 Task: Add Sprouts Black Garlic Chicken And Mushroom Saute Meal to the cart.
Action: Mouse moved to (13, 117)
Screenshot: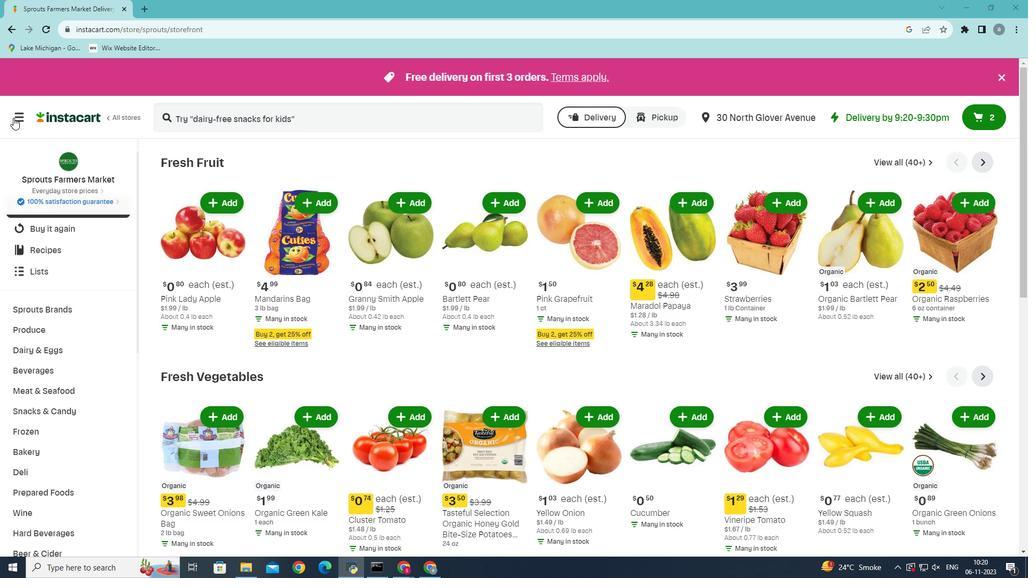 
Action: Mouse pressed left at (13, 117)
Screenshot: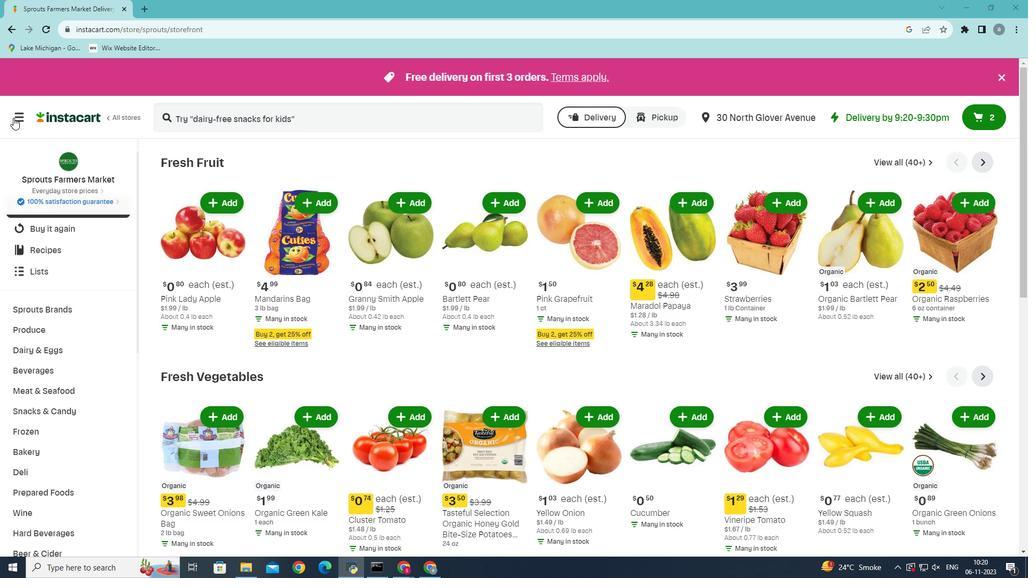 
Action: Mouse moved to (63, 297)
Screenshot: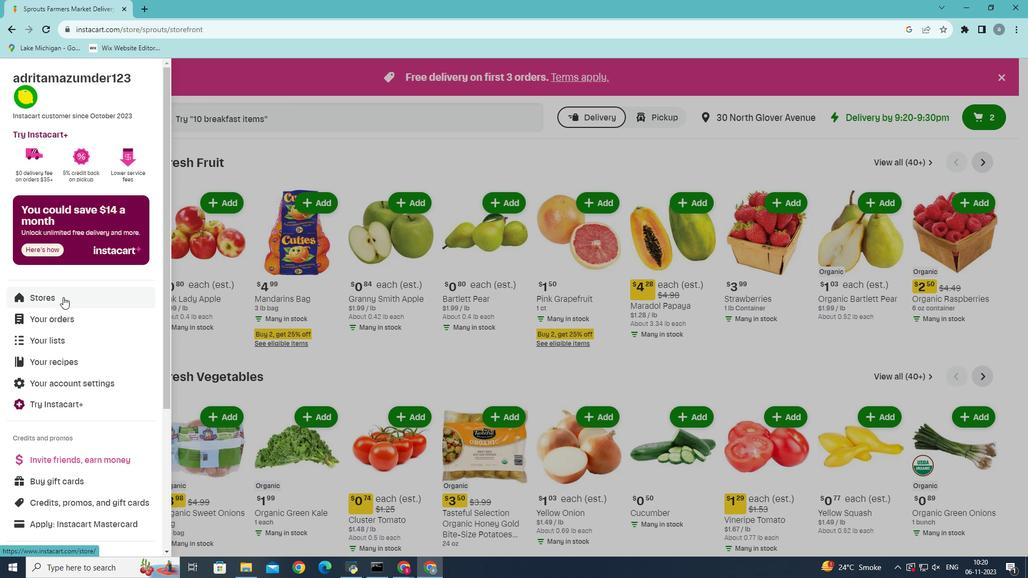 
Action: Mouse pressed left at (63, 297)
Screenshot: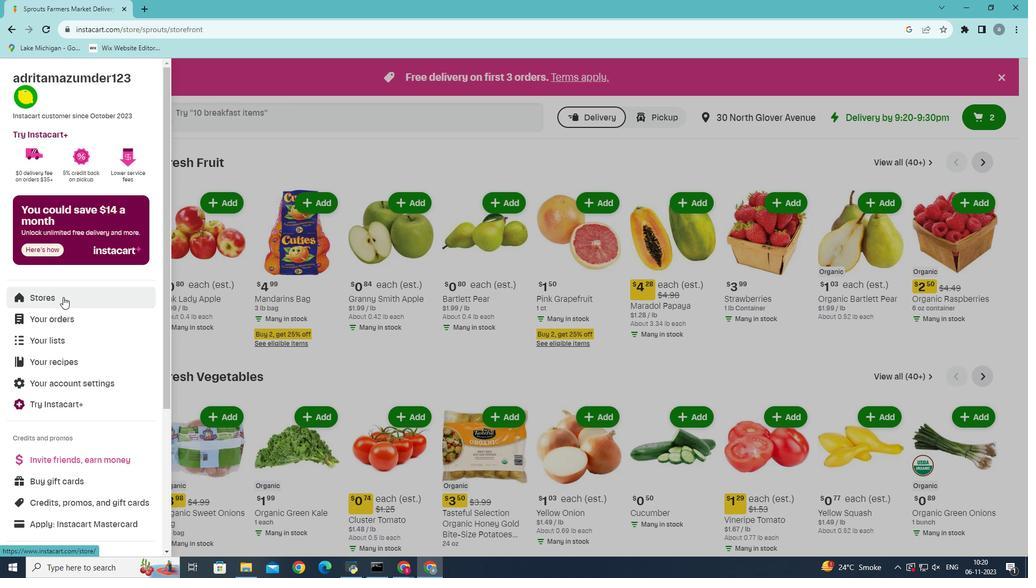 
Action: Mouse moved to (255, 121)
Screenshot: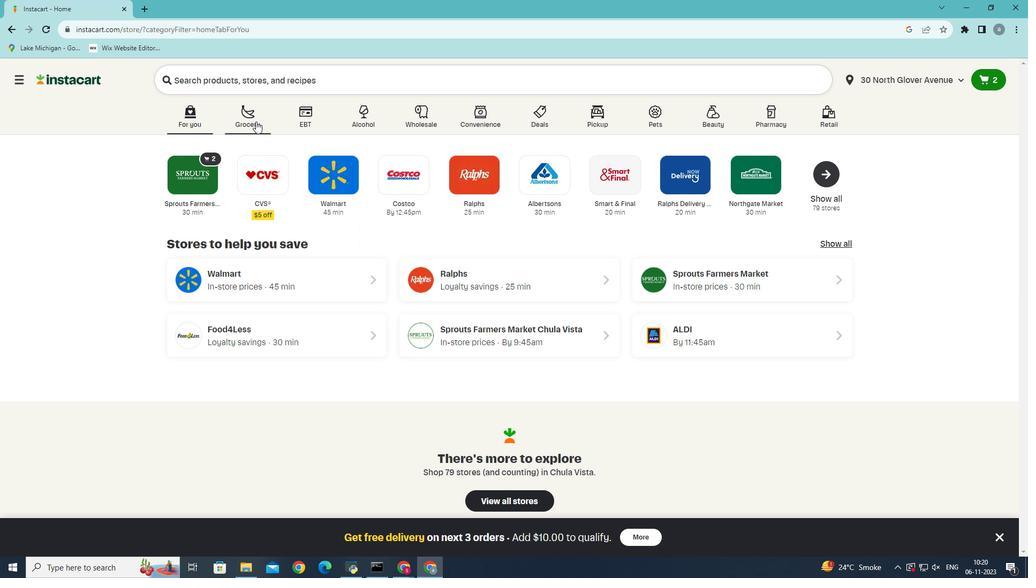 
Action: Mouse pressed left at (255, 121)
Screenshot: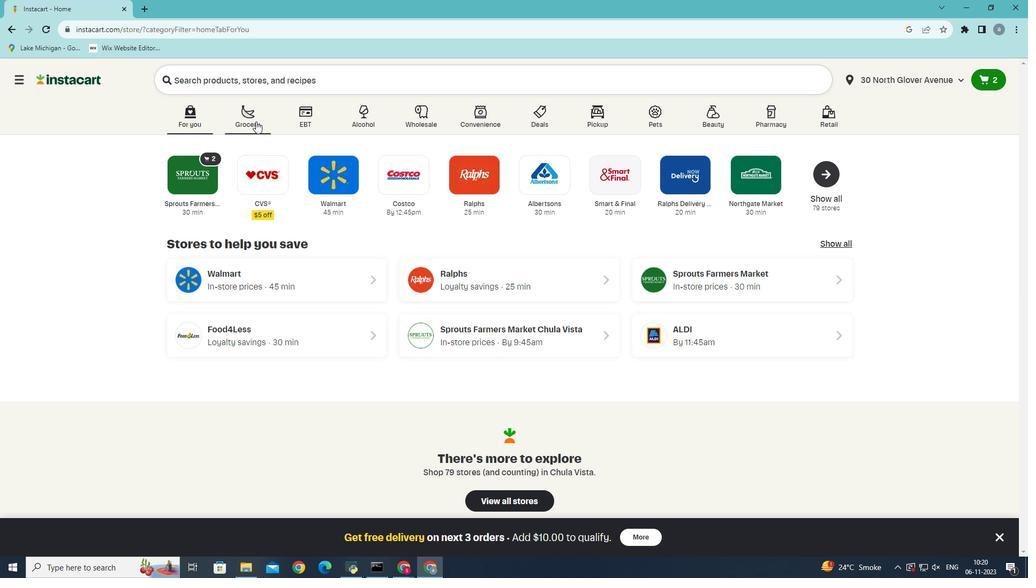 
Action: Mouse moved to (259, 309)
Screenshot: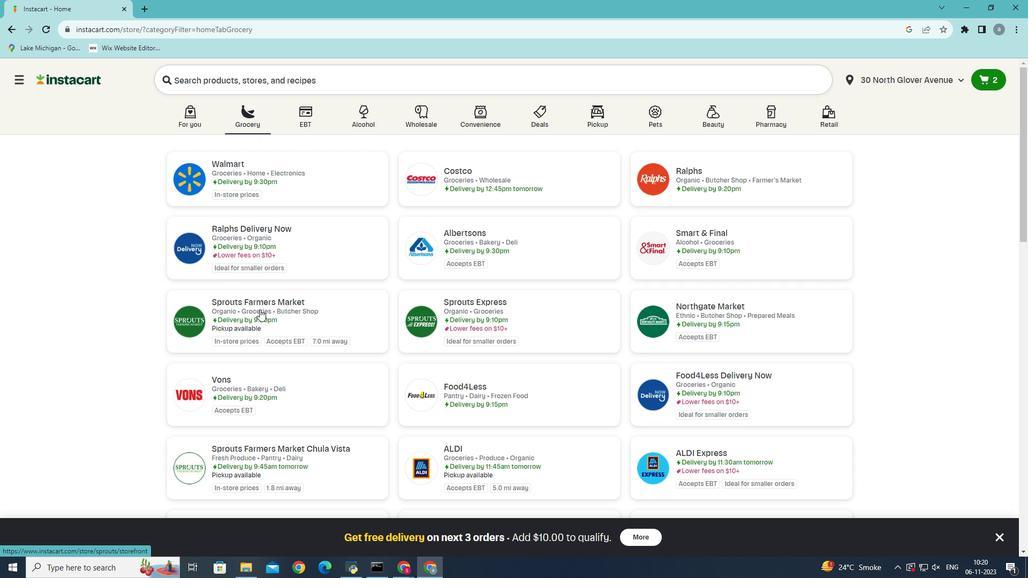 
Action: Mouse pressed left at (259, 309)
Screenshot: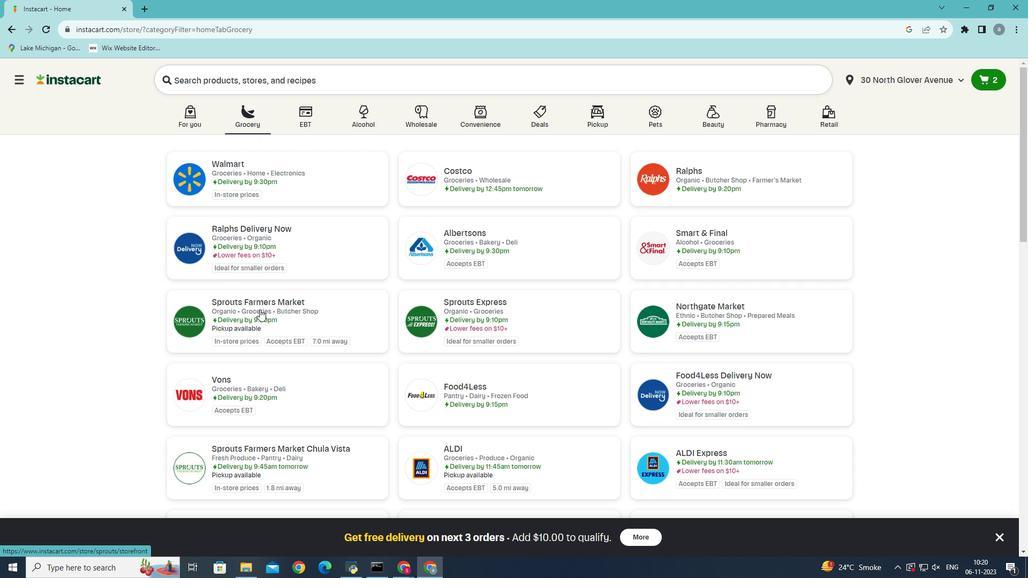 
Action: Mouse moved to (51, 411)
Screenshot: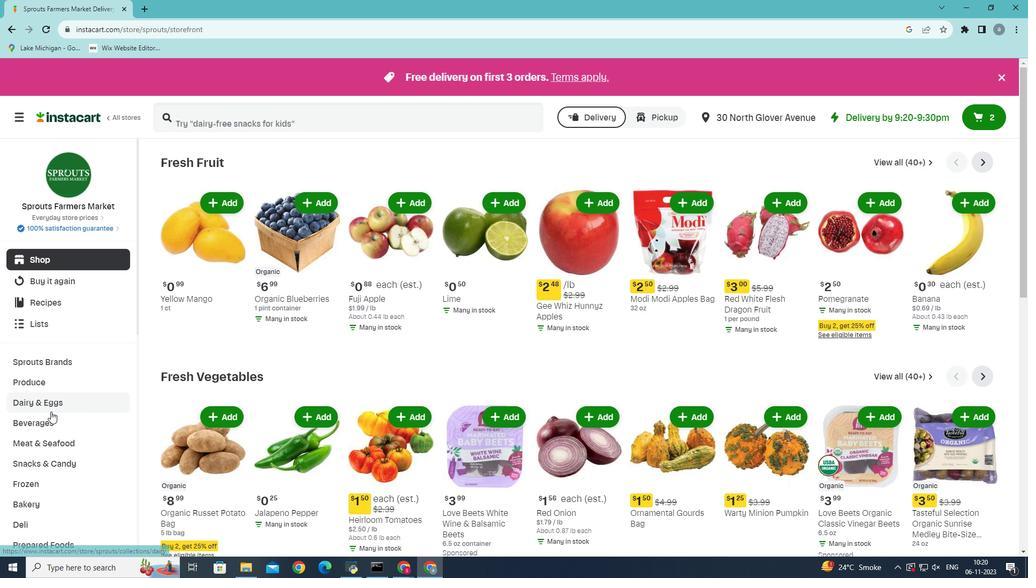 
Action: Mouse scrolled (51, 410) with delta (0, 0)
Screenshot: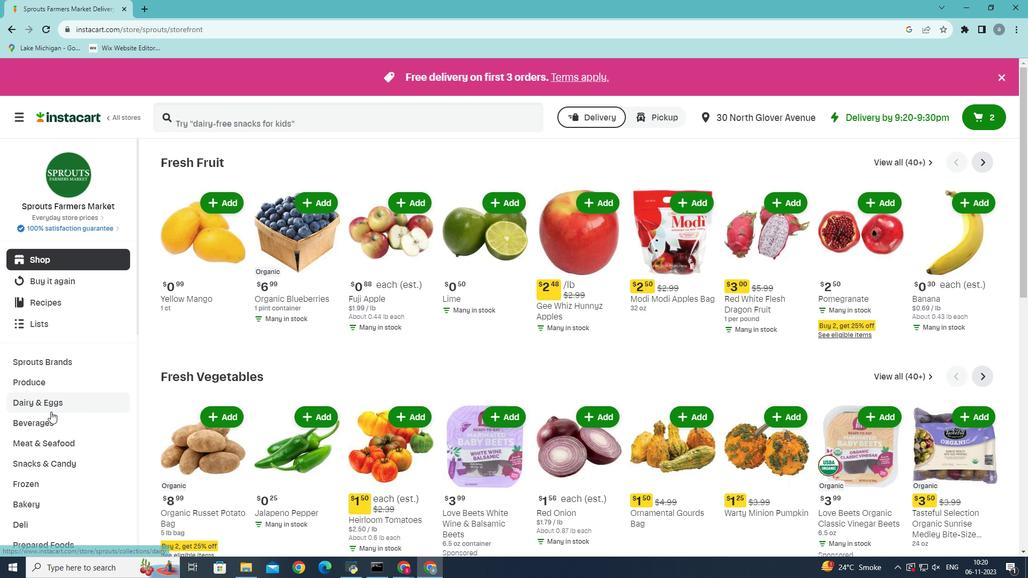 
Action: Mouse moved to (50, 411)
Screenshot: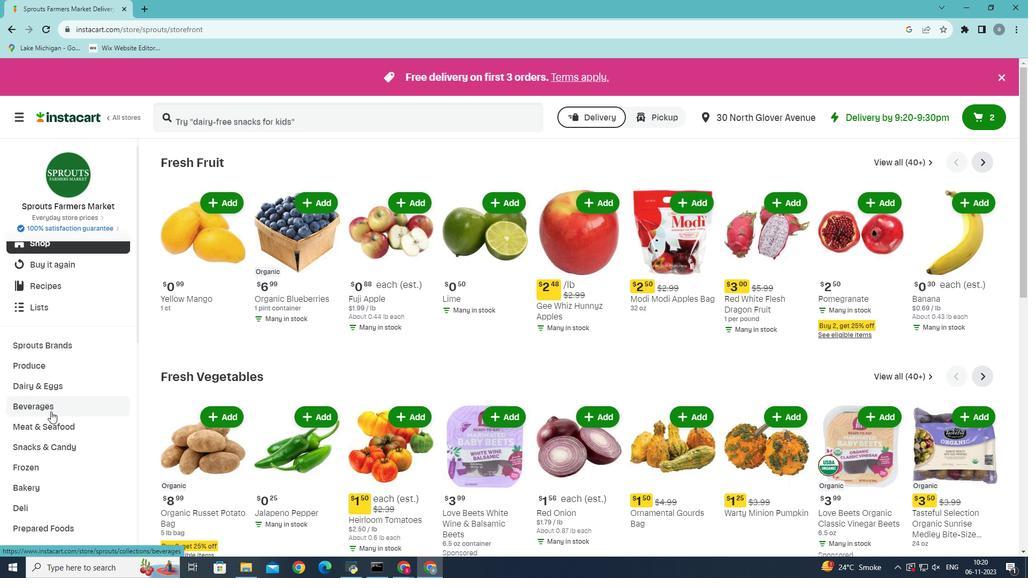 
Action: Mouse scrolled (50, 411) with delta (0, 0)
Screenshot: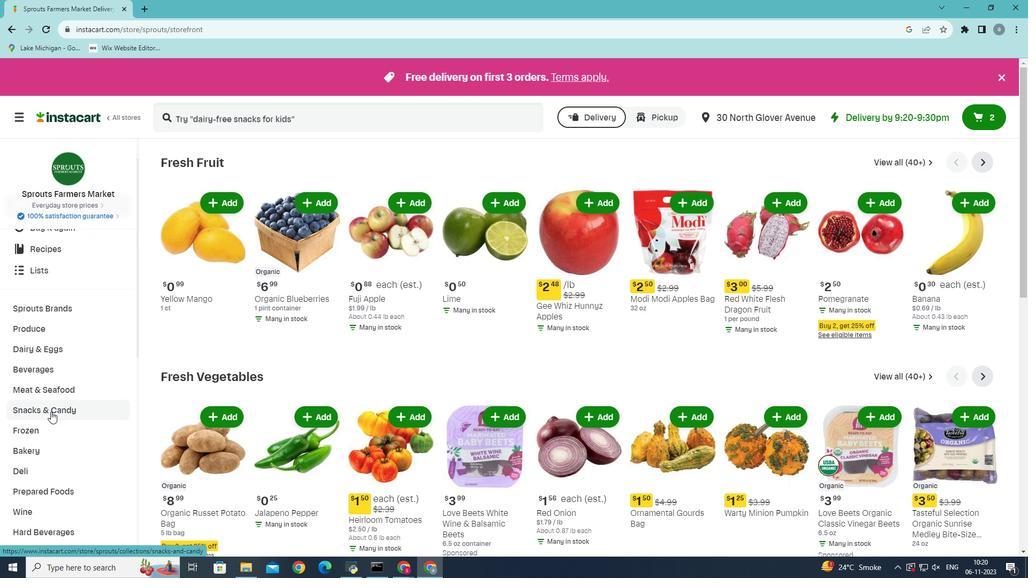 
Action: Mouse moved to (40, 489)
Screenshot: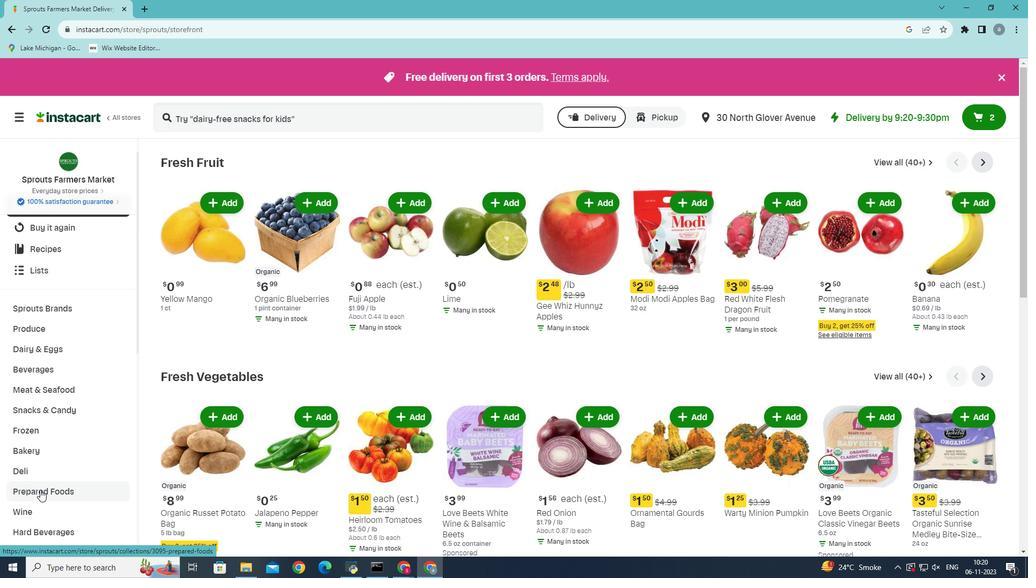 
Action: Mouse pressed left at (40, 489)
Screenshot: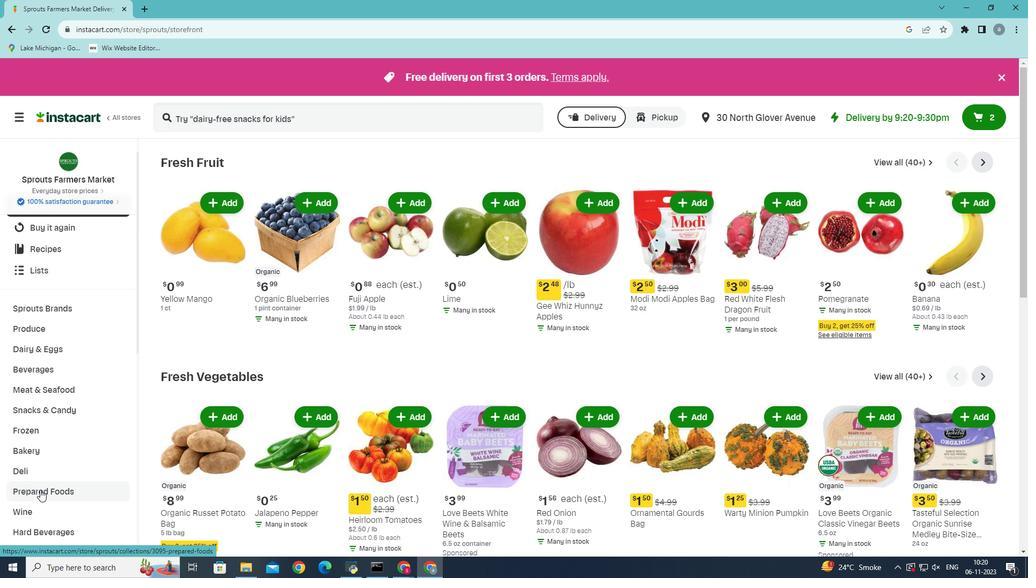 
Action: Mouse moved to (386, 190)
Screenshot: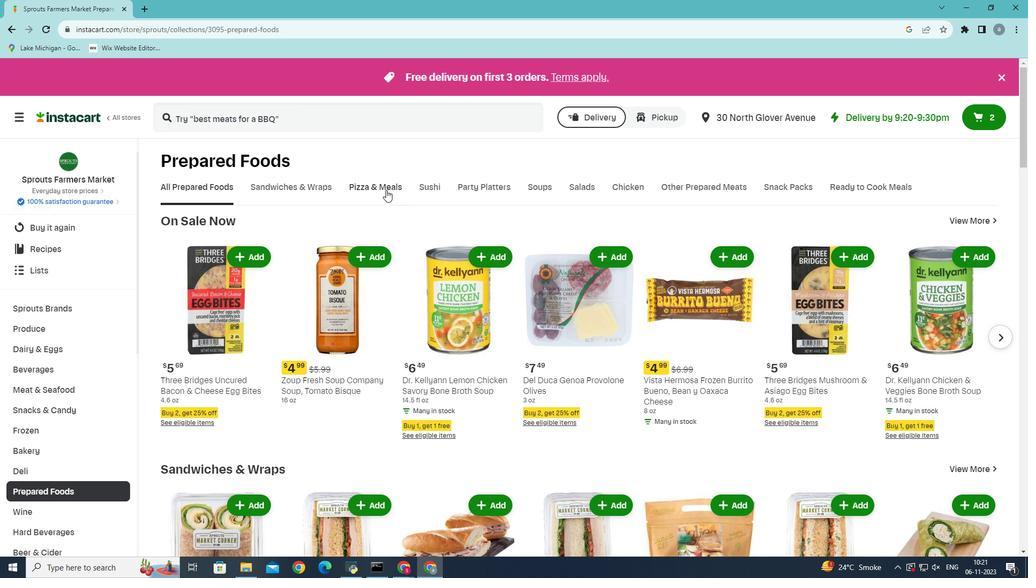 
Action: Mouse pressed left at (386, 190)
Screenshot: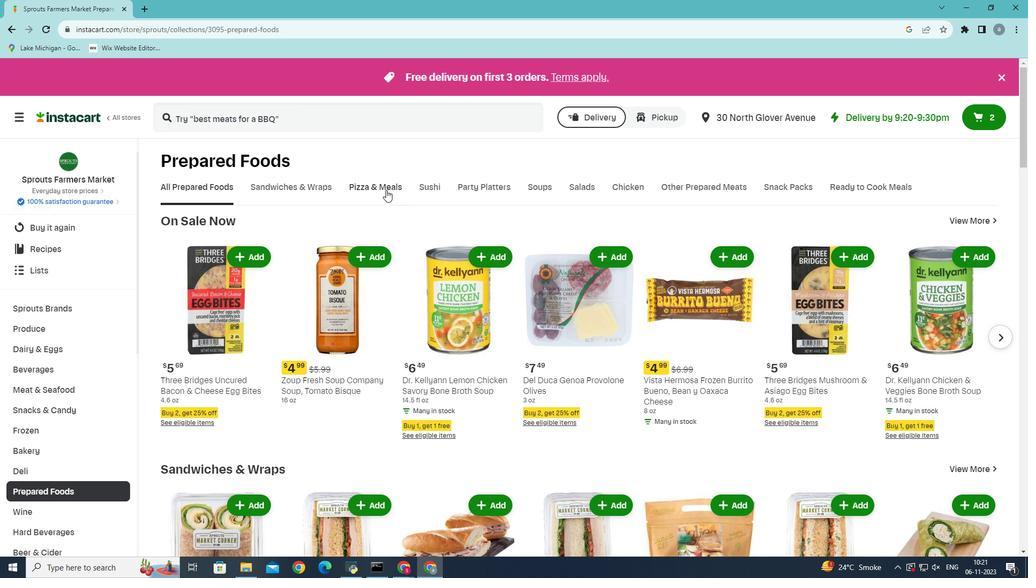 
Action: Mouse moved to (726, 234)
Screenshot: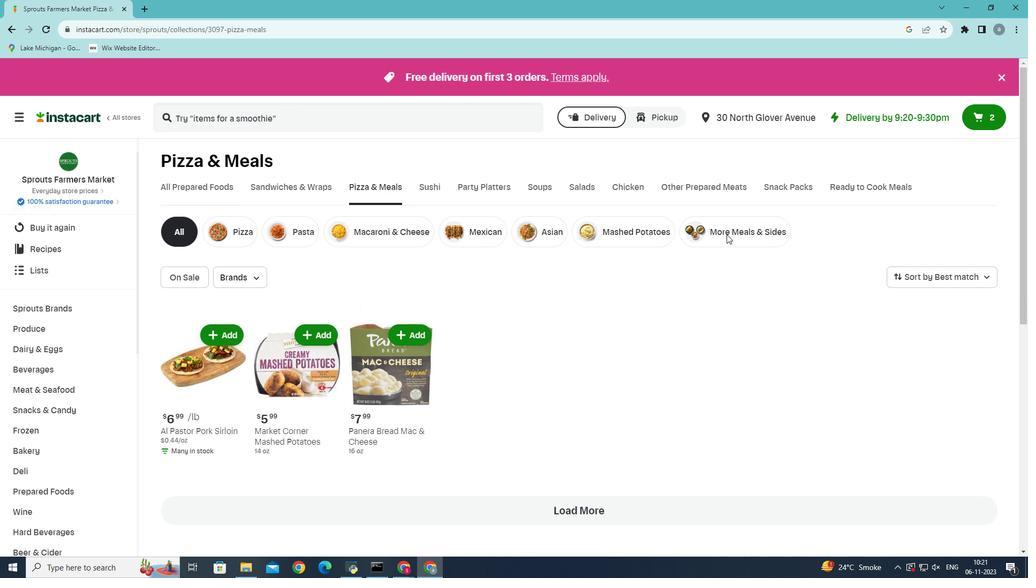 
Action: Mouse pressed left at (726, 234)
Screenshot: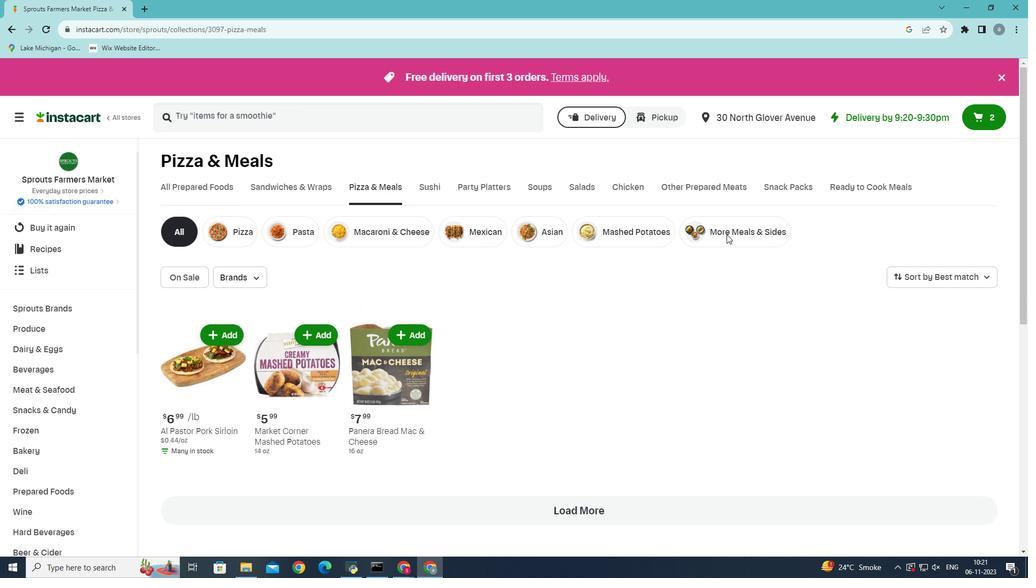 
Action: Mouse moved to (207, 116)
Screenshot: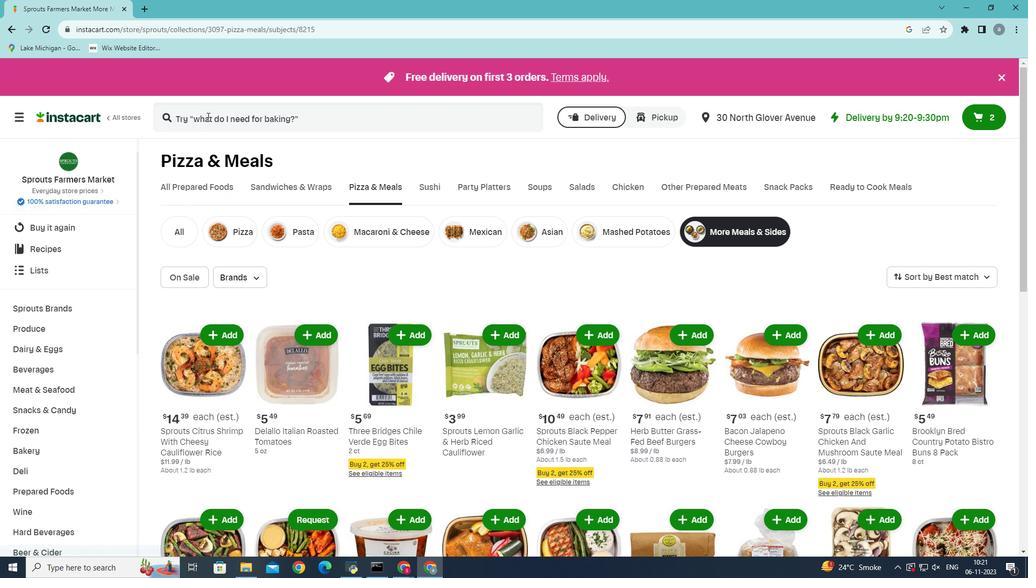 
Action: Mouse pressed left at (207, 116)
Screenshot: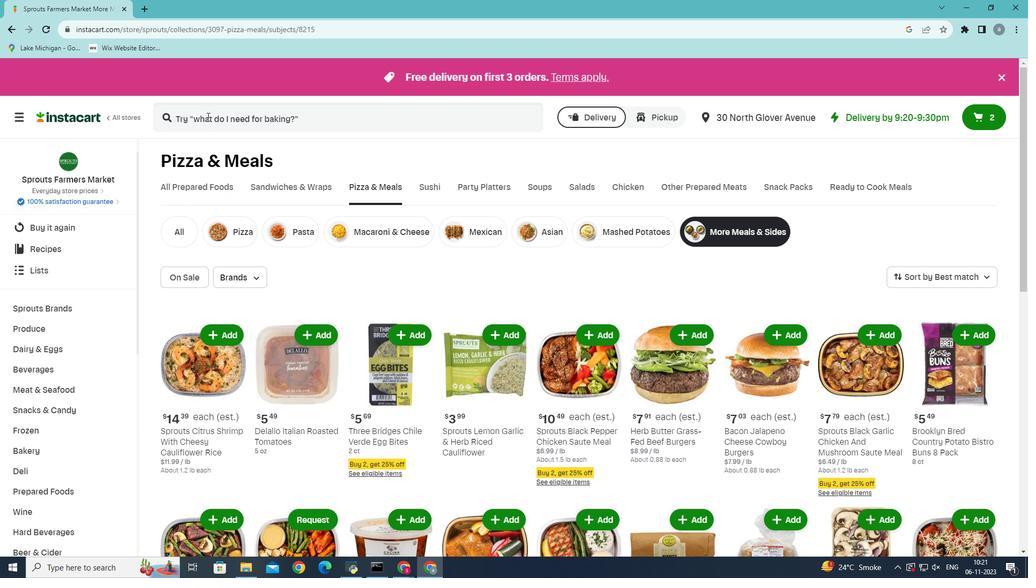 
Action: Key pressed <Key.shift>Sprout<Key.space><Key.shift>black<Key.space>garlic<Key.space>chicken<Key.space>and<Key.space>mushe<Key.backspace>room<Key.space>sauteb<Key.backspace><Key.space>meal<Key.enter>
Screenshot: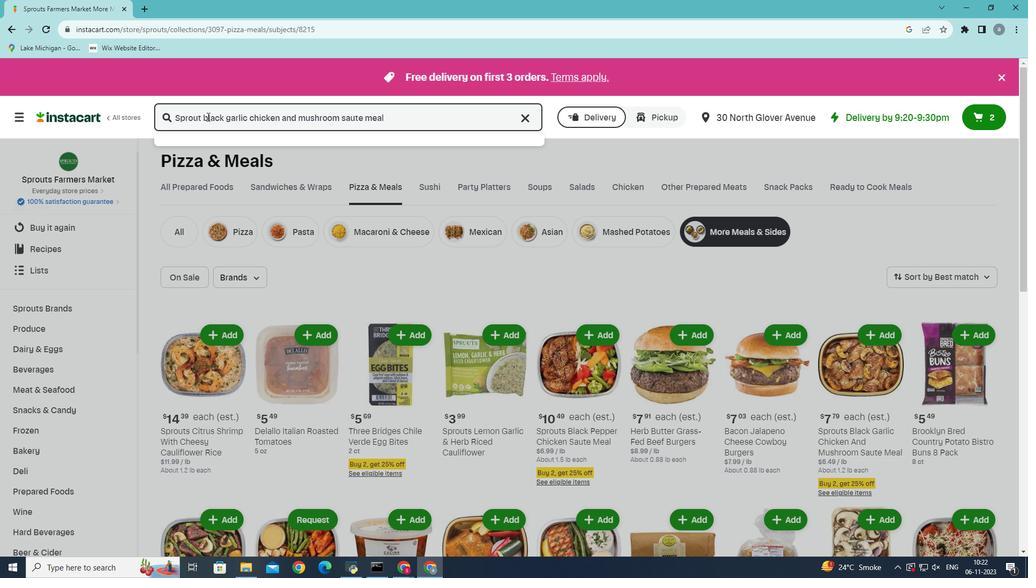 
Action: Mouse moved to (283, 232)
Screenshot: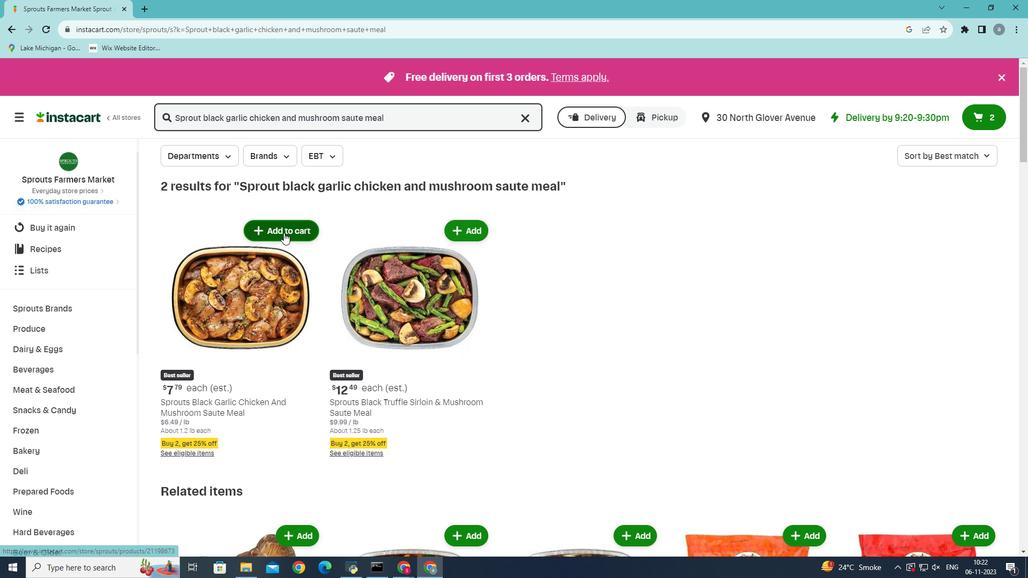 
Action: Mouse pressed left at (283, 232)
Screenshot: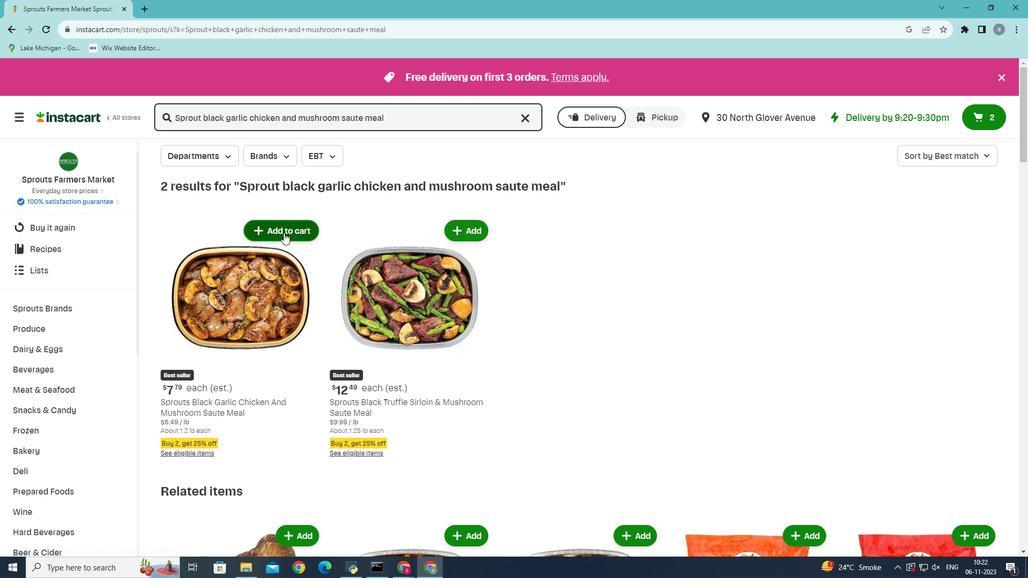 
